 Task: Change the drop show distance of text to 11.
Action: Mouse moved to (722, 291)
Screenshot: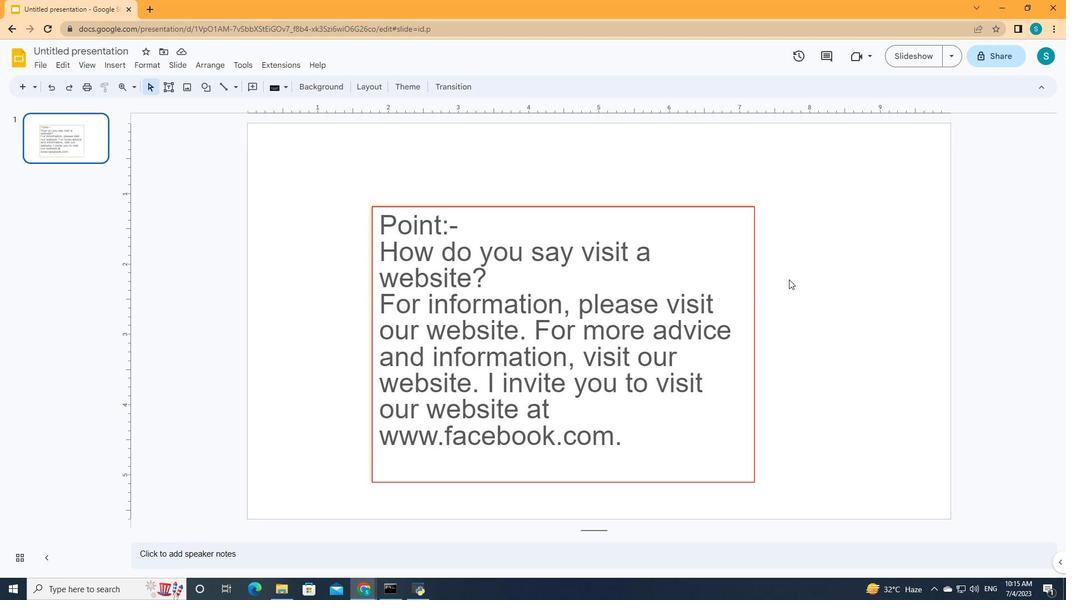
Action: Mouse pressed left at (722, 291)
Screenshot: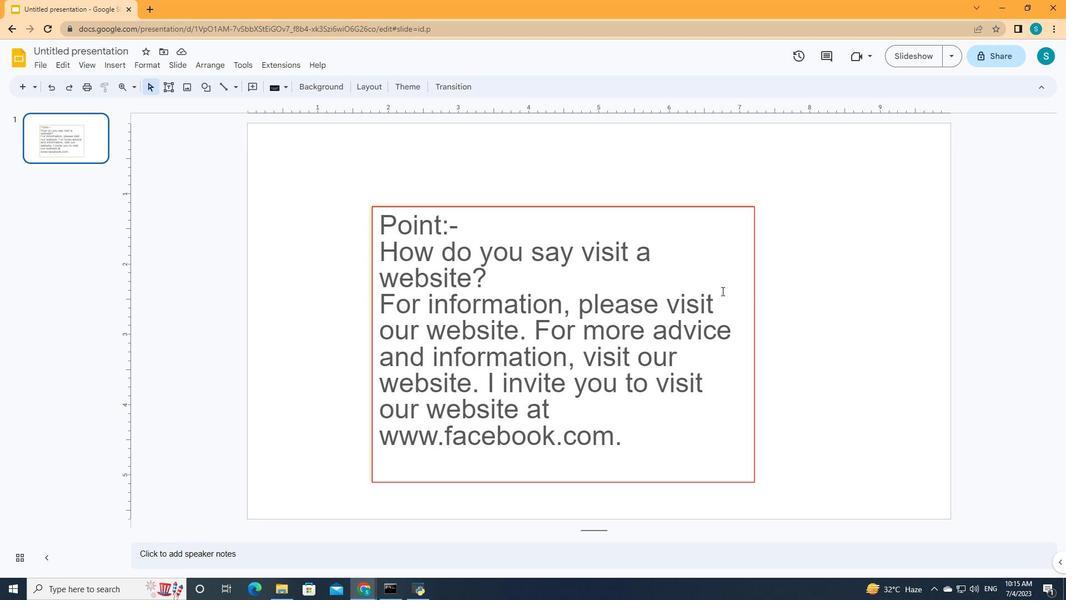 
Action: Mouse moved to (797, 90)
Screenshot: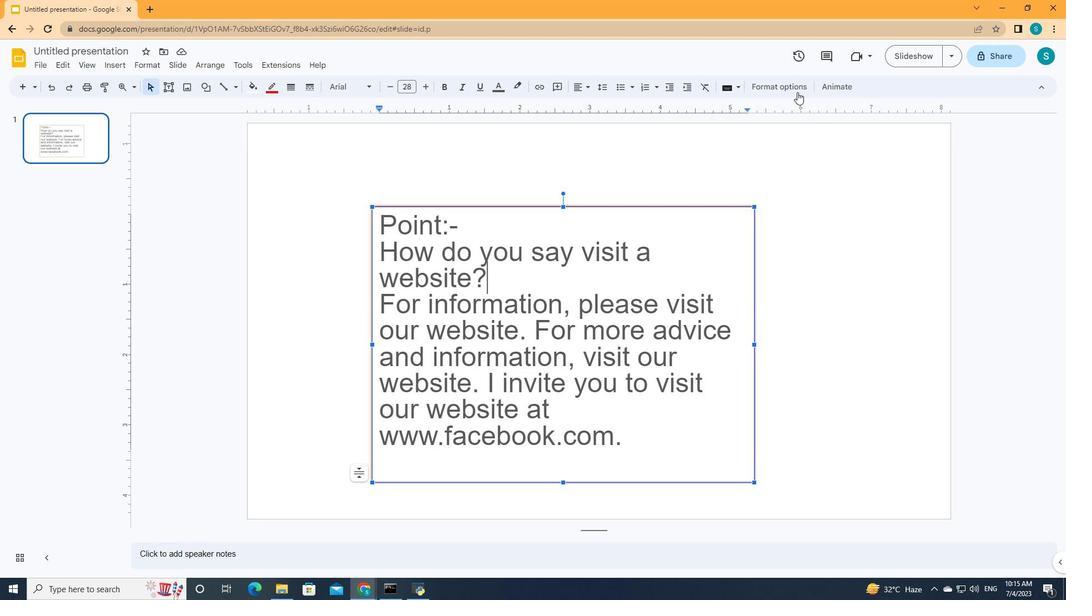 
Action: Mouse pressed left at (797, 90)
Screenshot: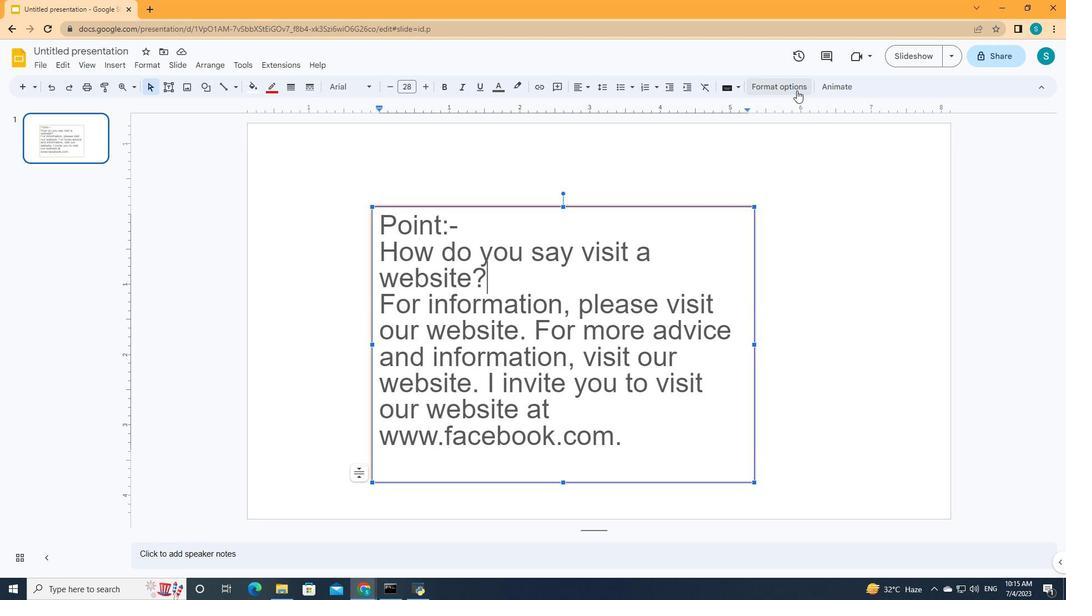 
Action: Mouse moved to (907, 222)
Screenshot: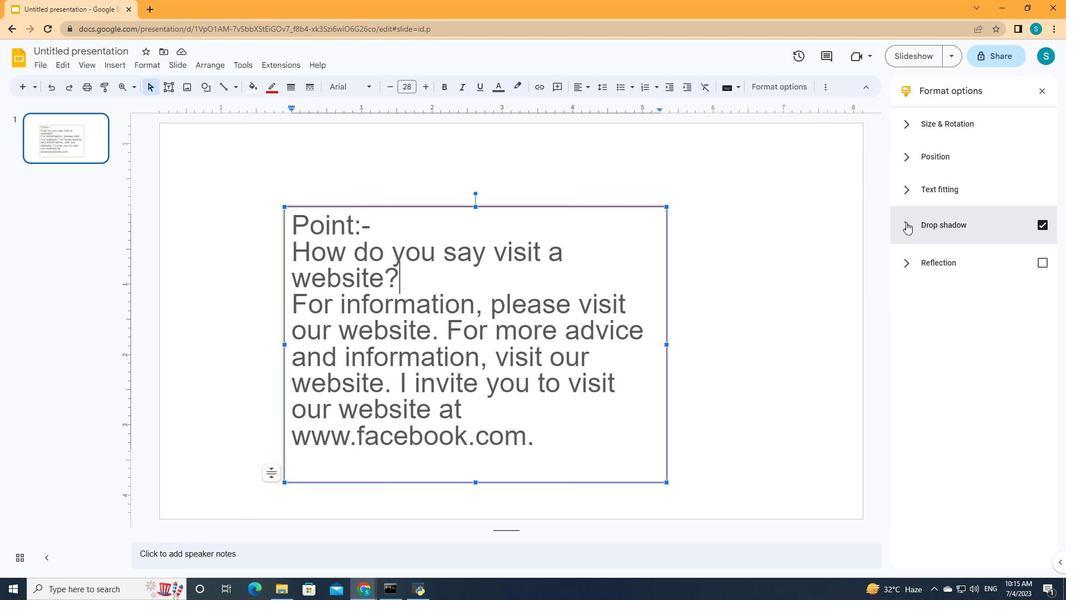 
Action: Mouse pressed left at (907, 222)
Screenshot: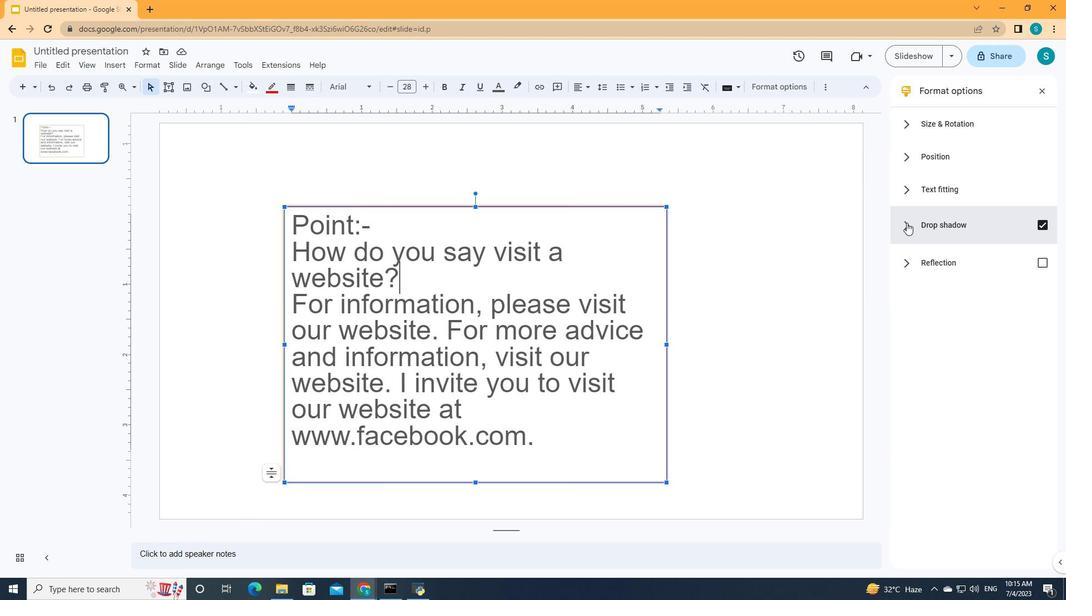 
Action: Mouse moved to (909, 373)
Screenshot: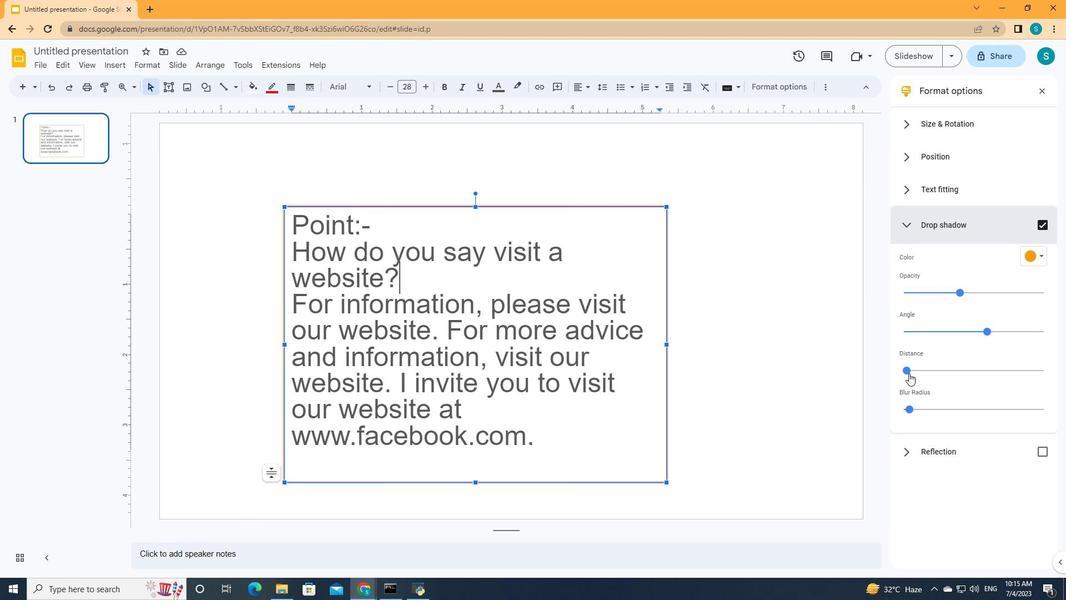 
Action: Mouse pressed left at (909, 373)
Screenshot: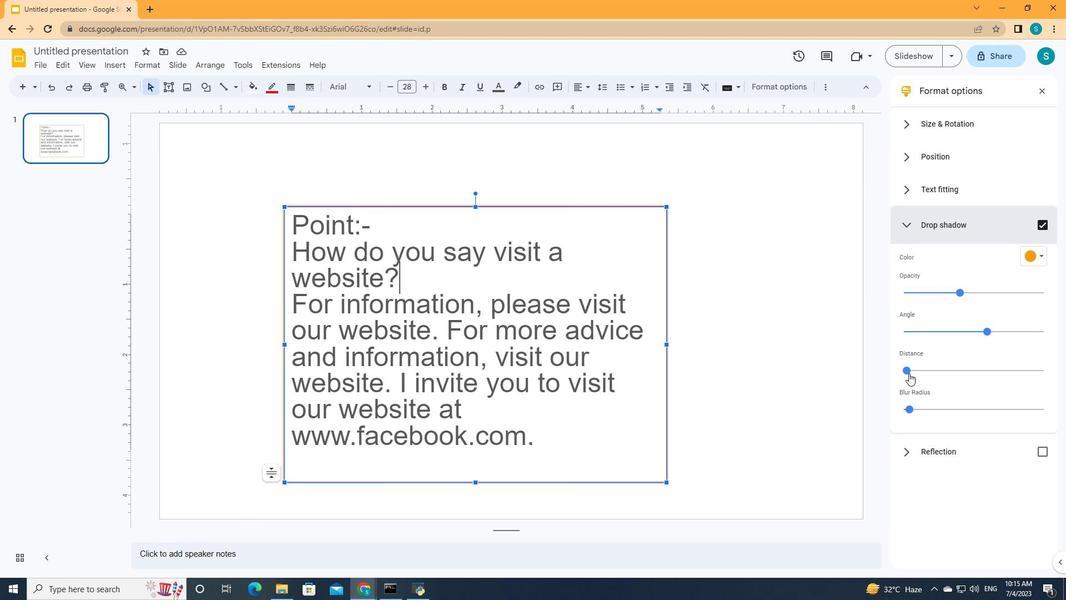 
Action: Mouse moved to (921, 373)
Screenshot: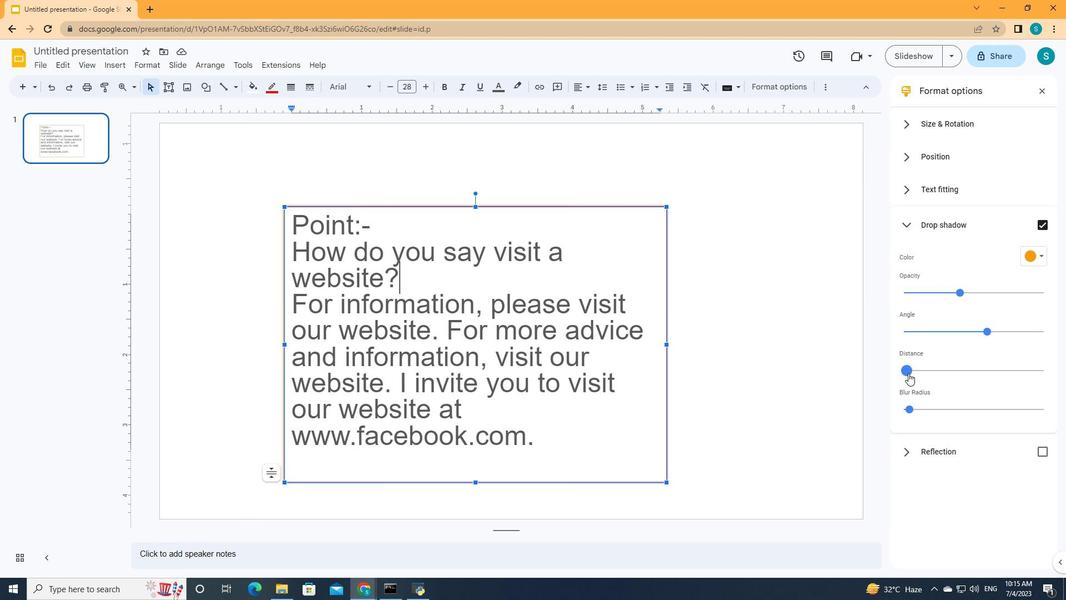 
